Task: Print the page with no margin.
Action: Mouse moved to (985, 26)
Screenshot: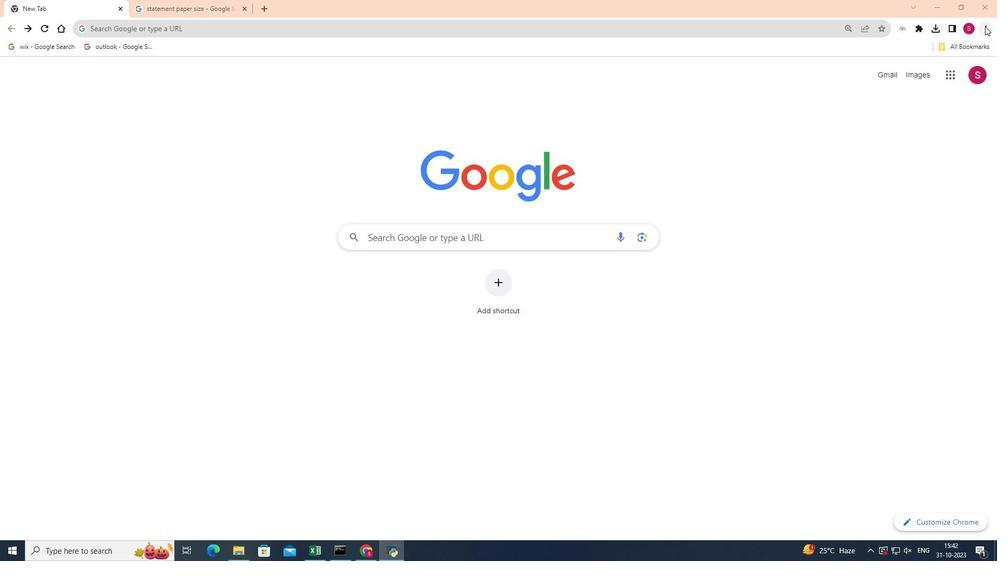 
Action: Mouse pressed left at (985, 26)
Screenshot: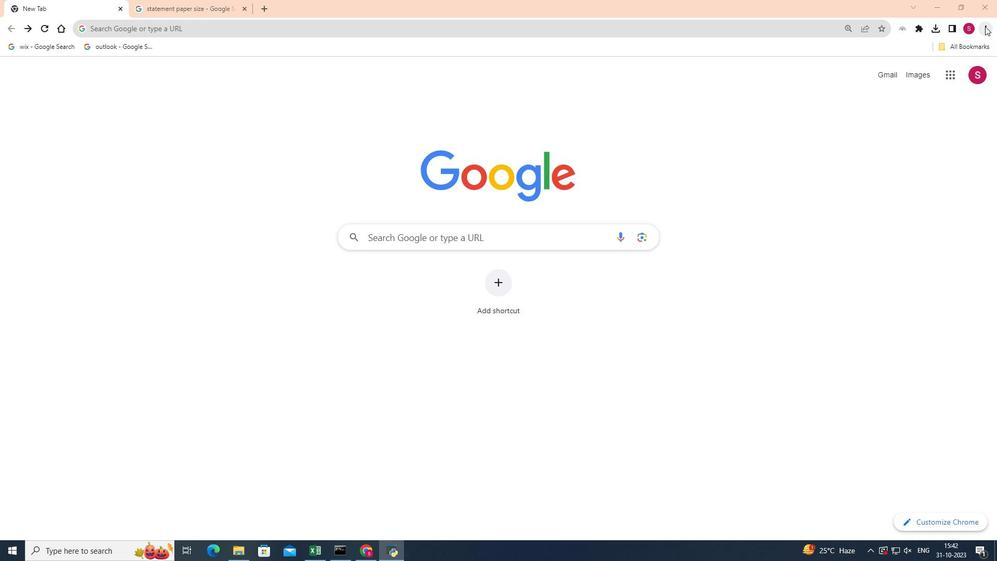 
Action: Mouse moved to (873, 152)
Screenshot: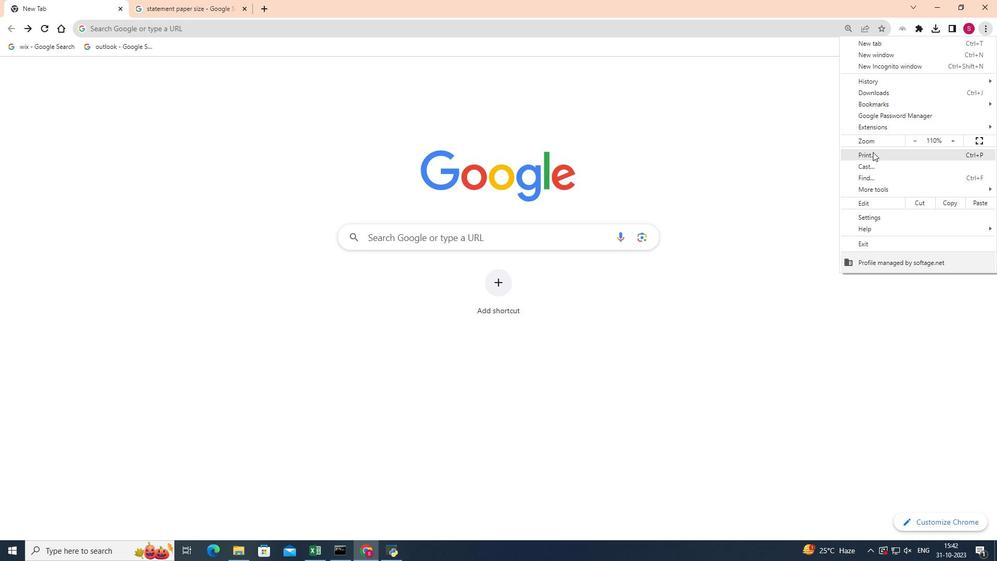 
Action: Mouse pressed left at (873, 152)
Screenshot: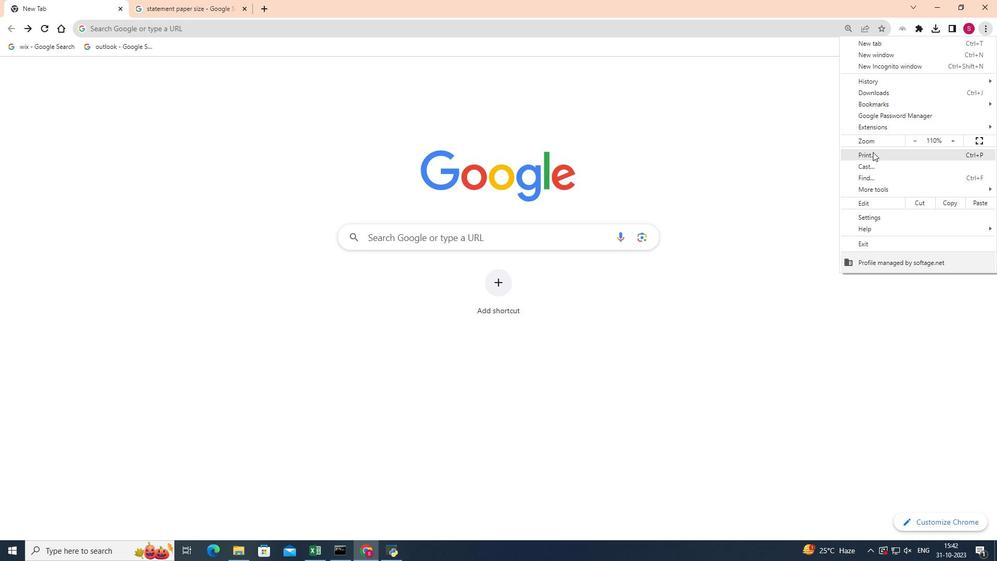 
Action: Mouse moved to (819, 204)
Screenshot: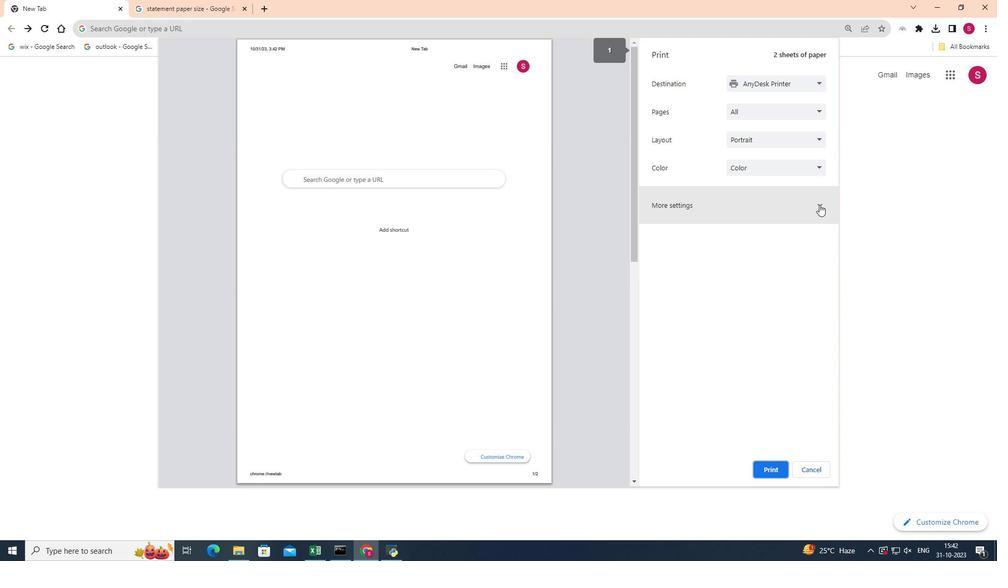 
Action: Mouse pressed left at (819, 204)
Screenshot: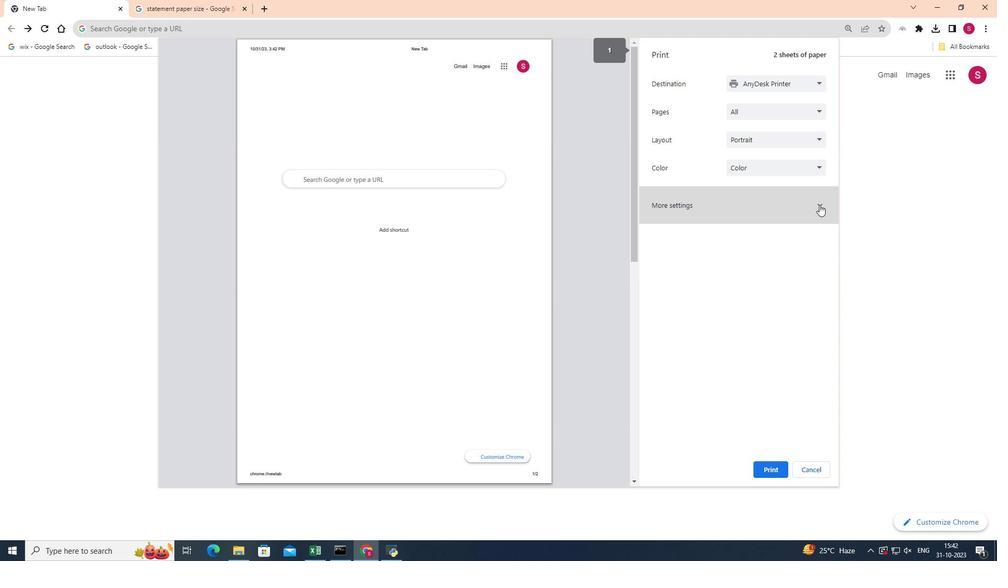 
Action: Mouse moved to (818, 297)
Screenshot: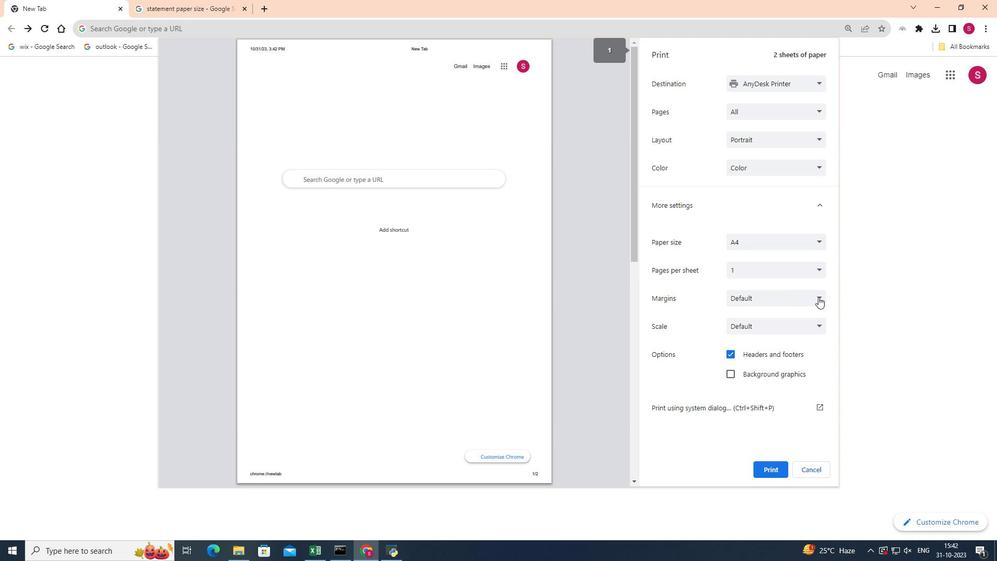 
Action: Mouse pressed left at (818, 297)
Screenshot: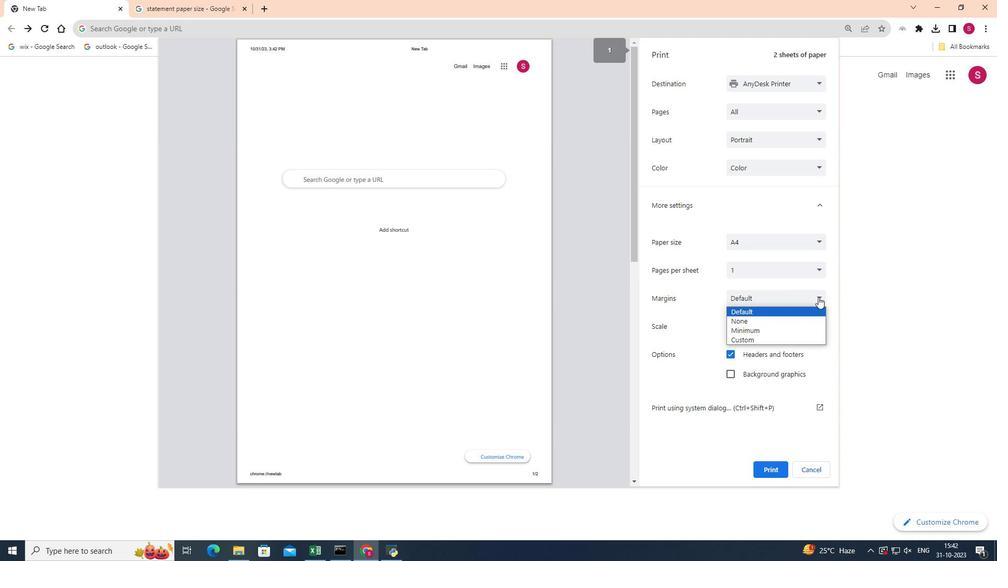 
Action: Mouse moved to (743, 322)
Screenshot: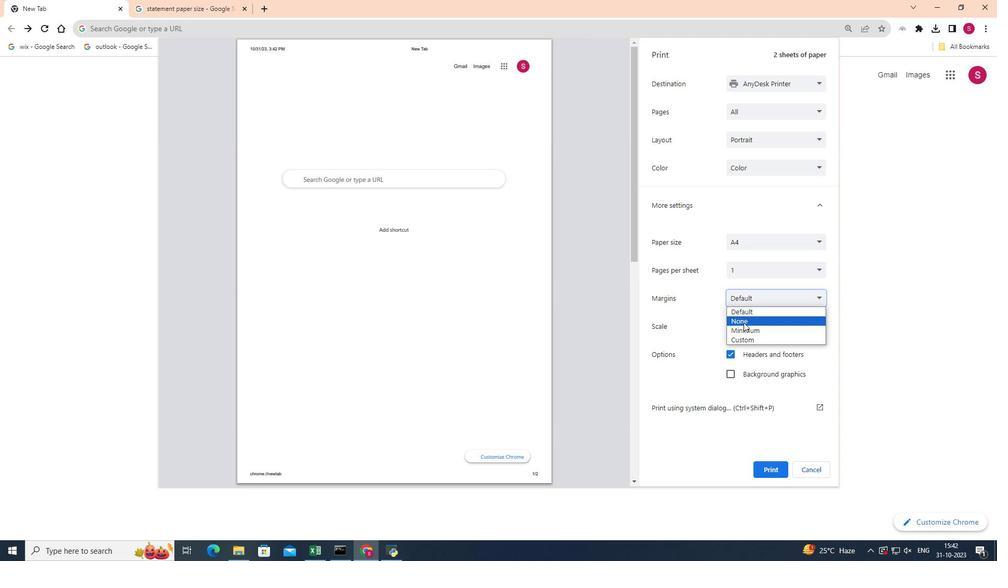 
Action: Mouse pressed left at (743, 322)
Screenshot: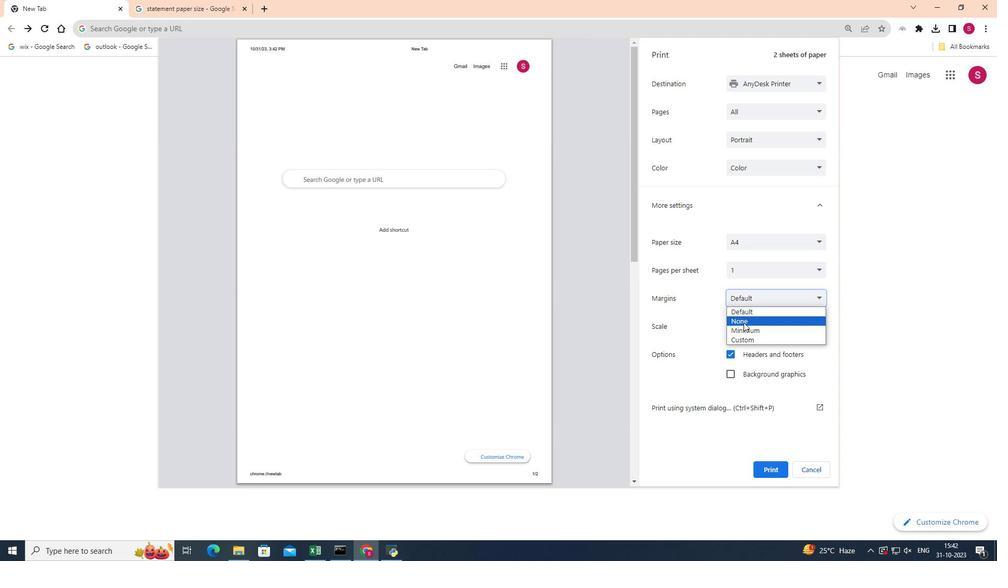 
Action: Mouse moved to (768, 471)
Screenshot: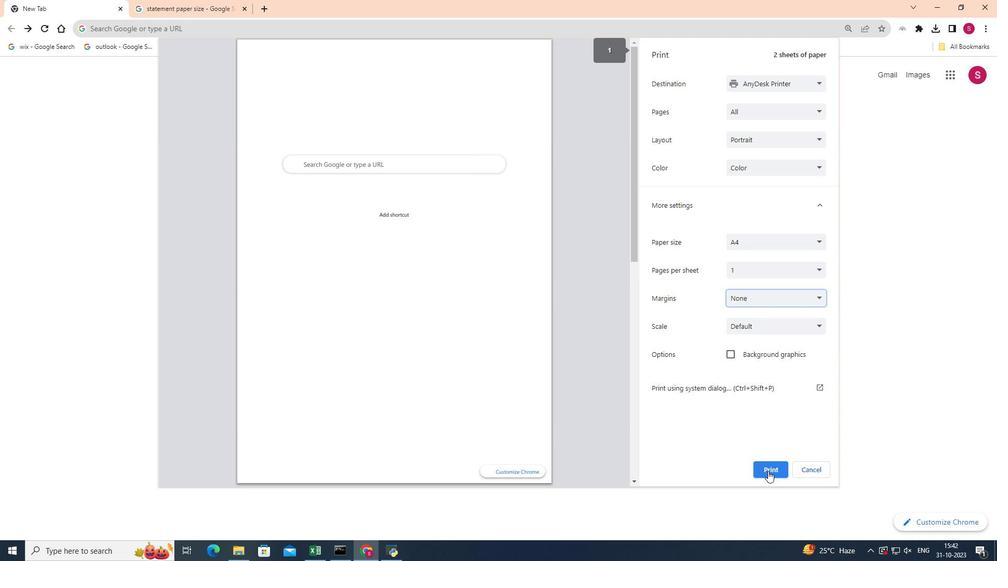 
Action: Mouse pressed left at (768, 471)
Screenshot: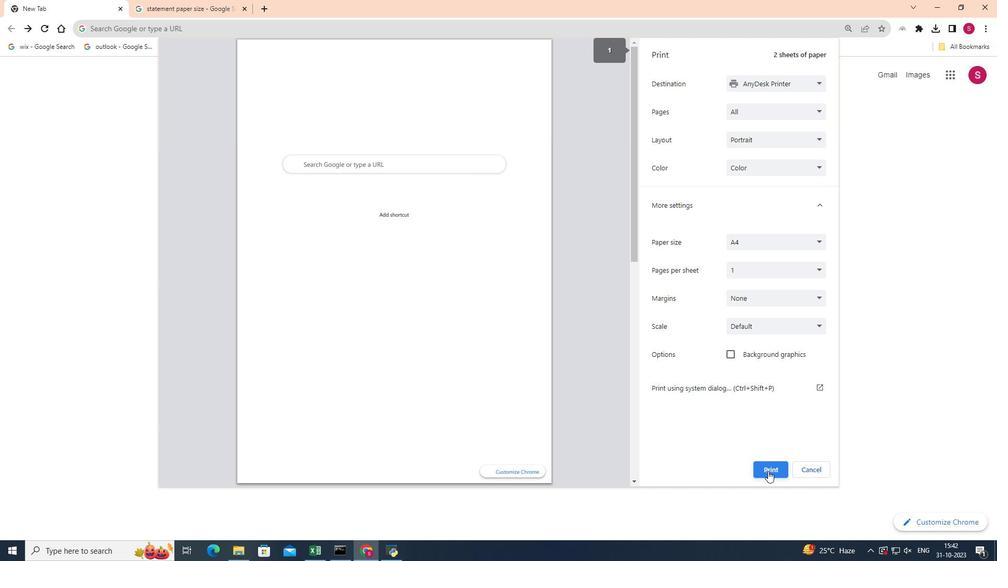 
Action: Mouse moved to (768, 470)
Screenshot: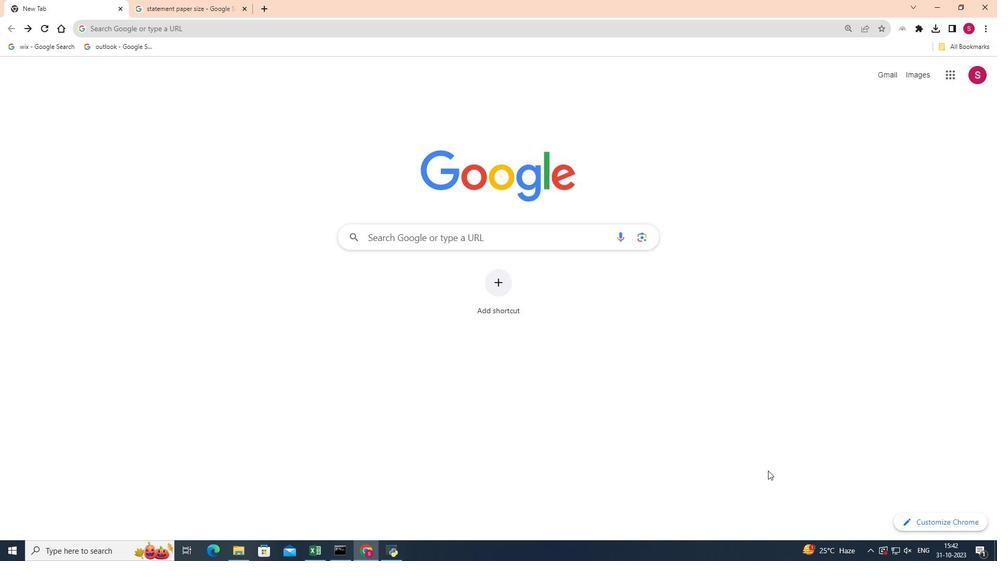 
